 Task: Create a rule when a card is moved out of the board by anyone .
Action: Mouse moved to (857, 226)
Screenshot: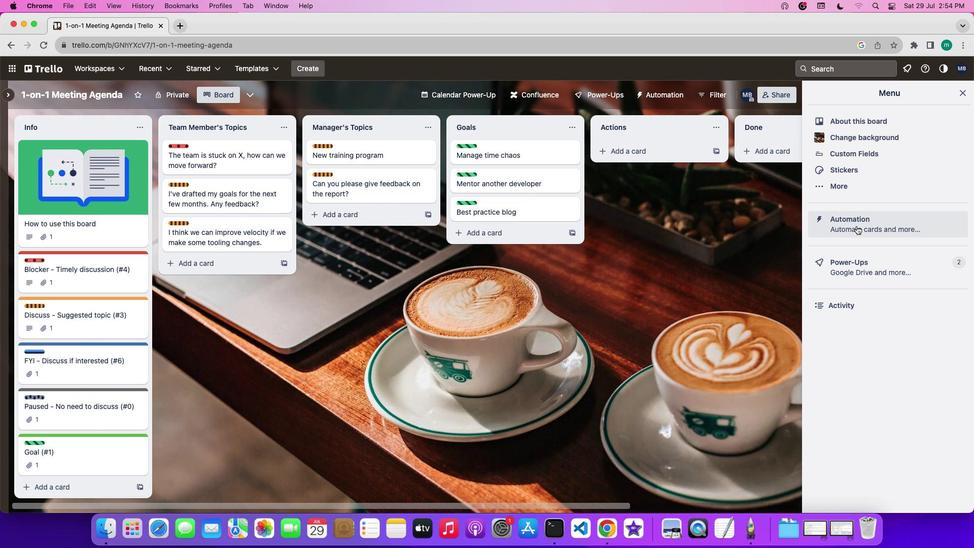 
Action: Mouse pressed left at (857, 226)
Screenshot: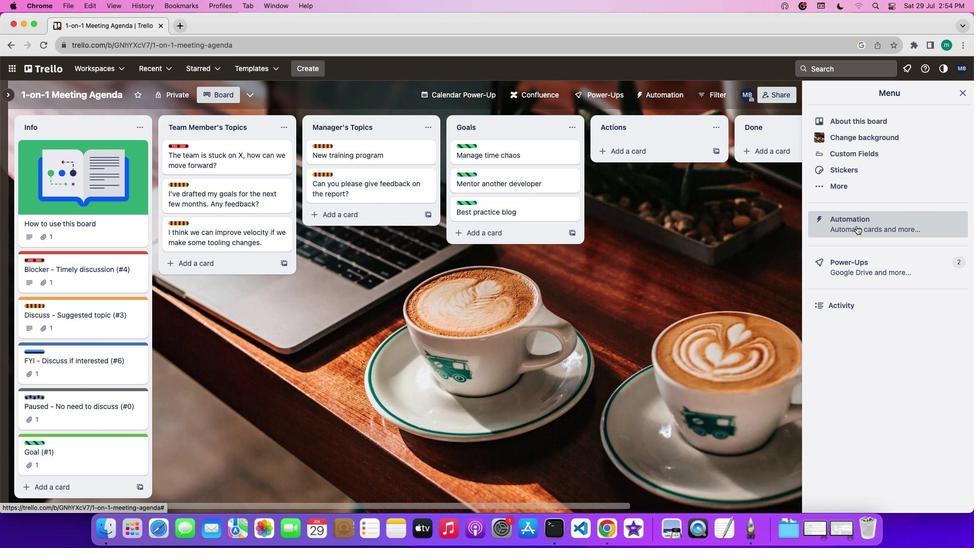 
Action: Mouse moved to (79, 178)
Screenshot: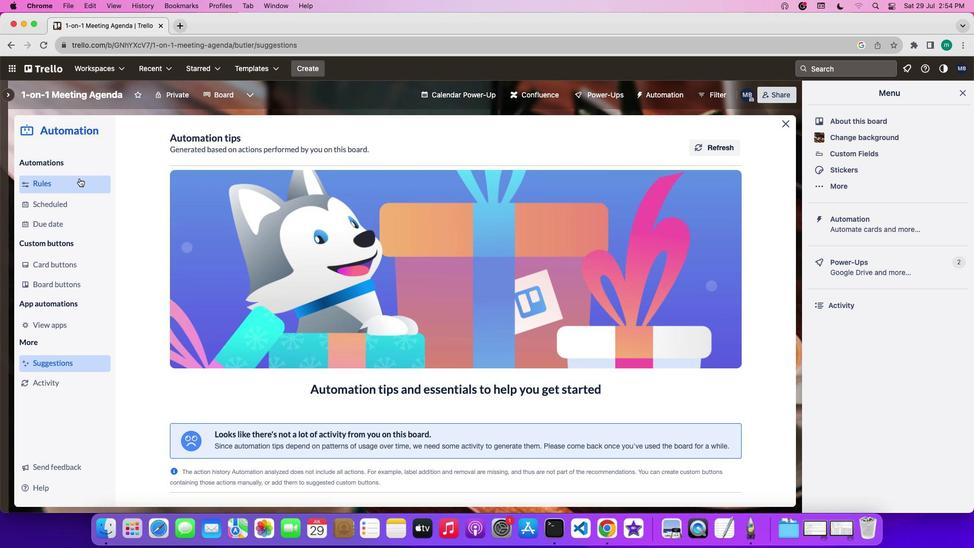 
Action: Mouse pressed left at (79, 178)
Screenshot: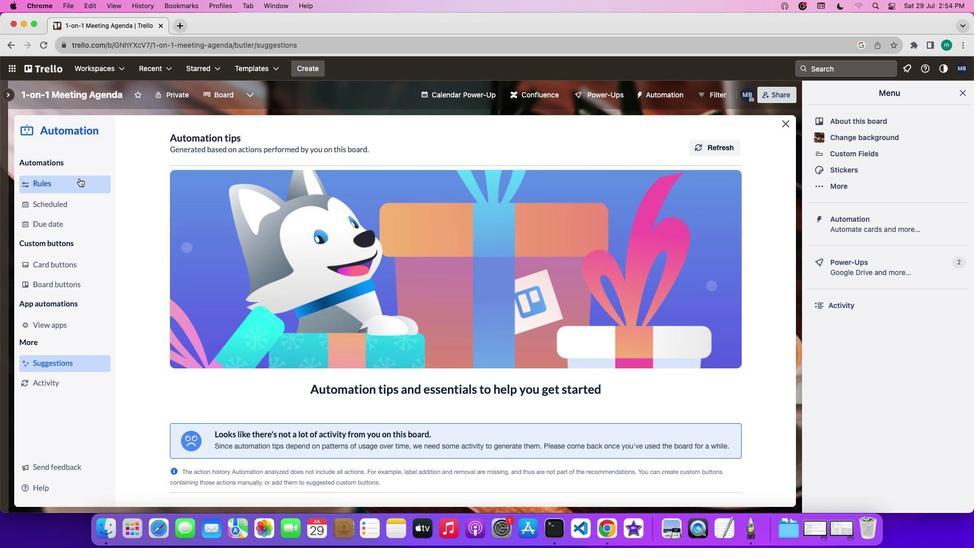 
Action: Mouse moved to (235, 362)
Screenshot: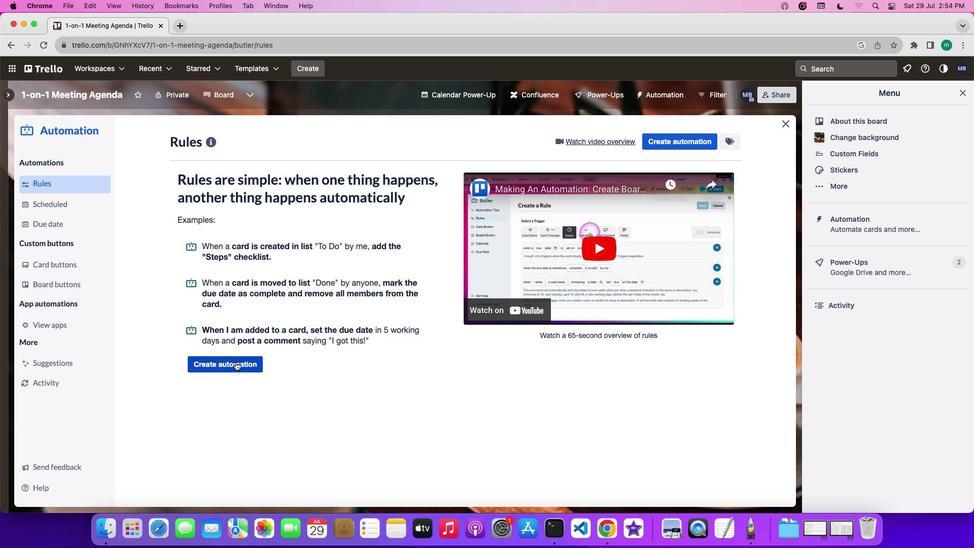 
Action: Mouse pressed left at (235, 362)
Screenshot: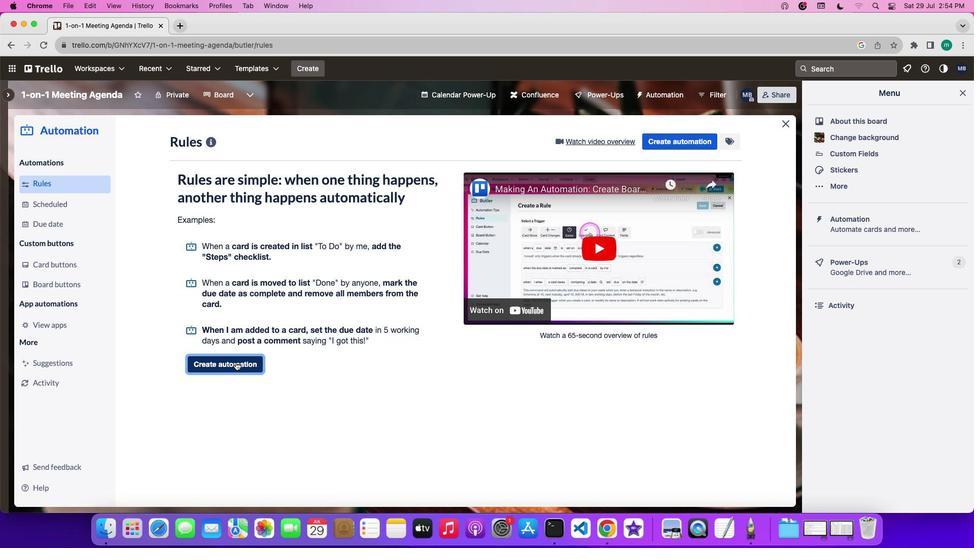 
Action: Mouse moved to (455, 239)
Screenshot: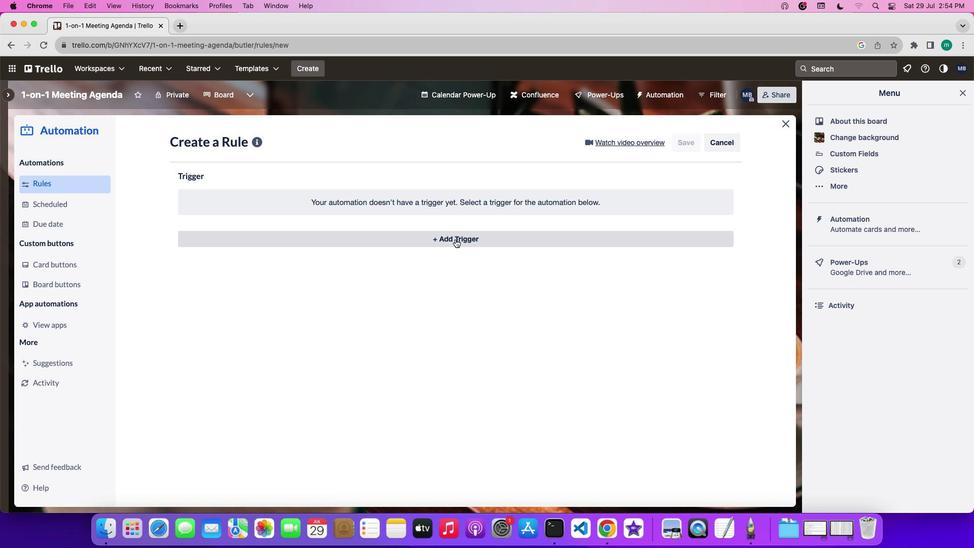 
Action: Mouse pressed left at (455, 239)
Screenshot: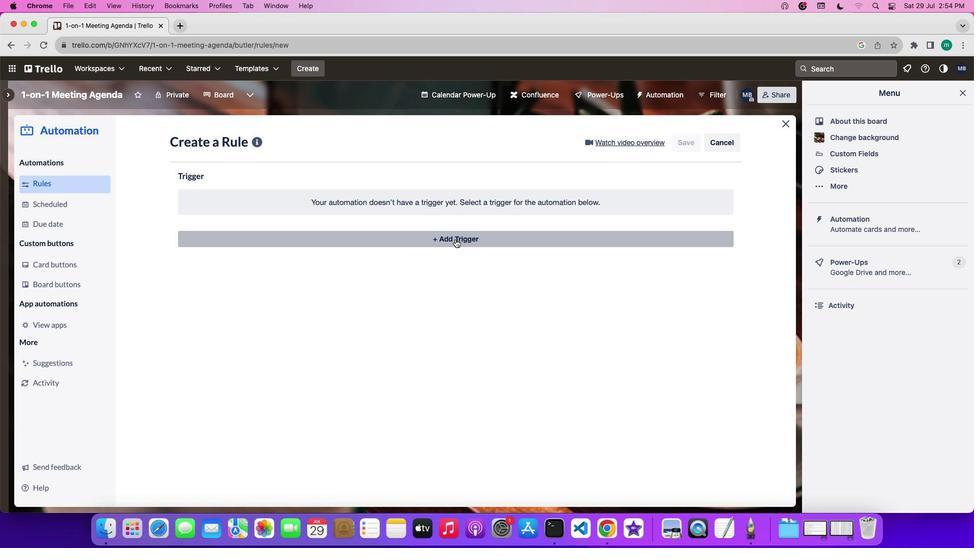 
Action: Mouse moved to (255, 315)
Screenshot: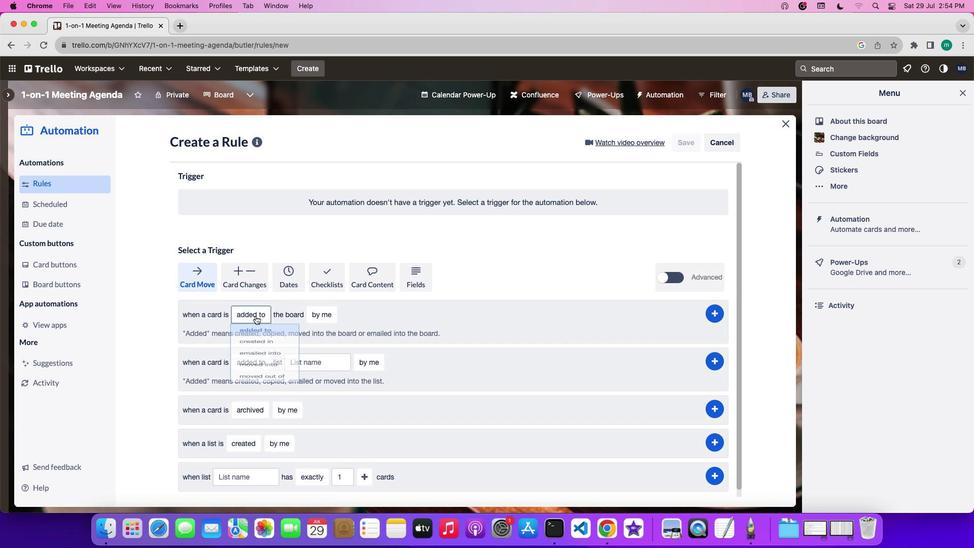 
Action: Mouse pressed left at (255, 315)
Screenshot: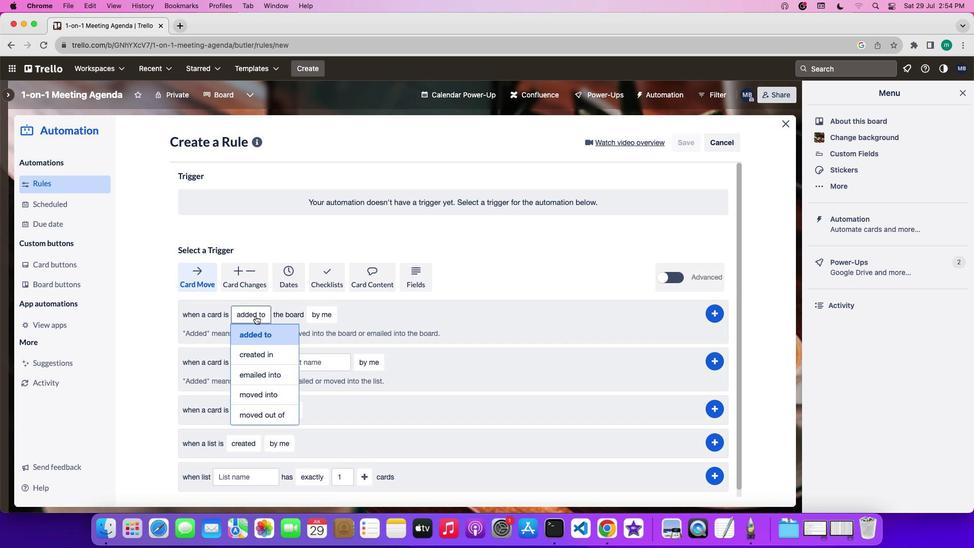 
Action: Mouse moved to (268, 412)
Screenshot: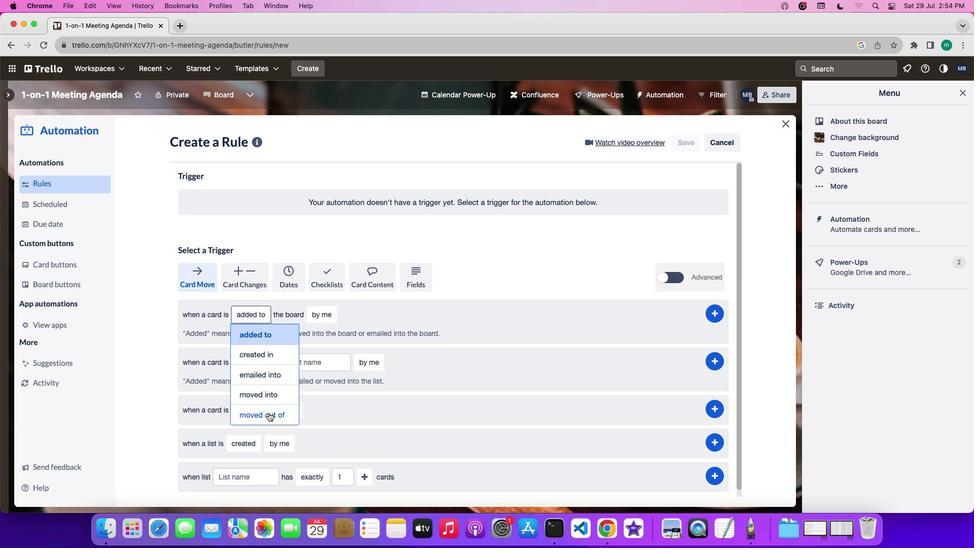 
Action: Mouse pressed left at (268, 412)
Screenshot: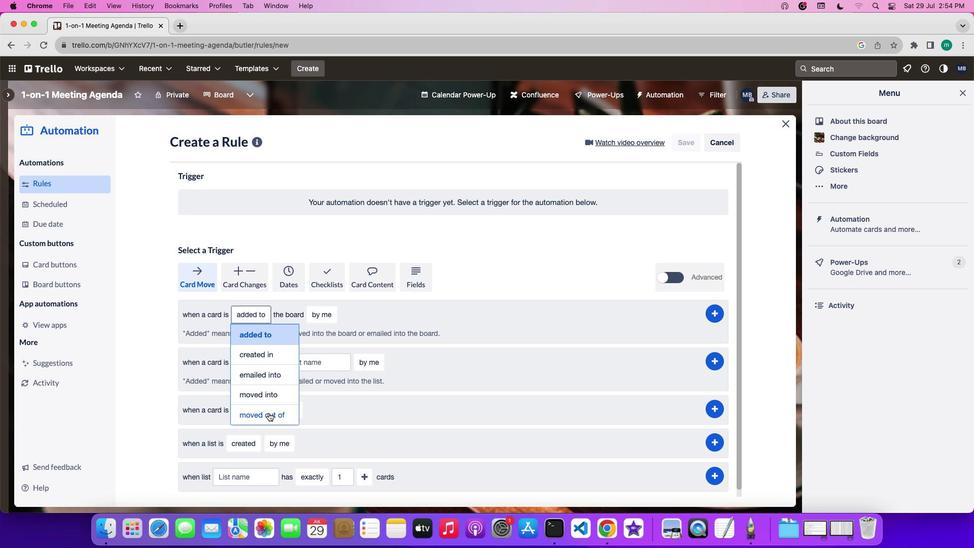 
Action: Mouse moved to (338, 315)
Screenshot: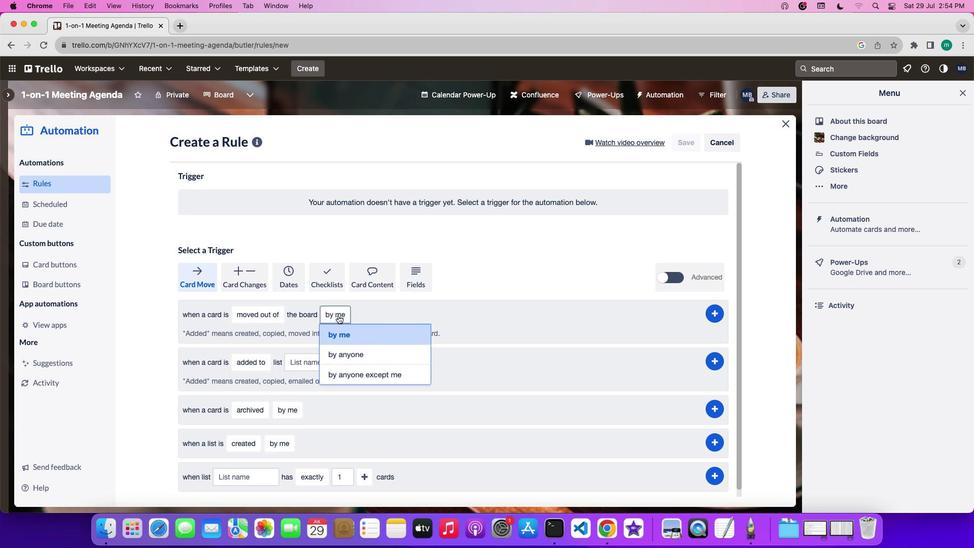 
Action: Mouse pressed left at (338, 315)
Screenshot: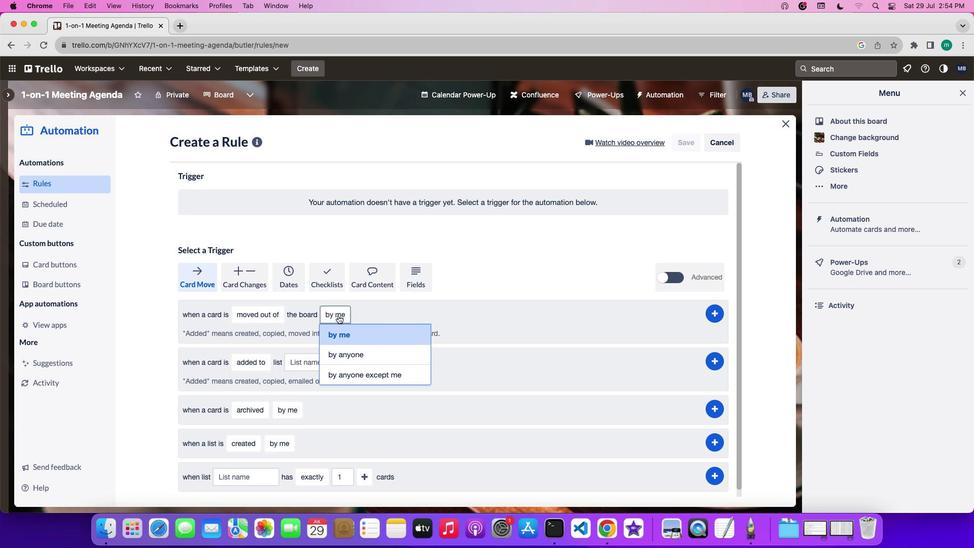 
Action: Mouse moved to (342, 351)
Screenshot: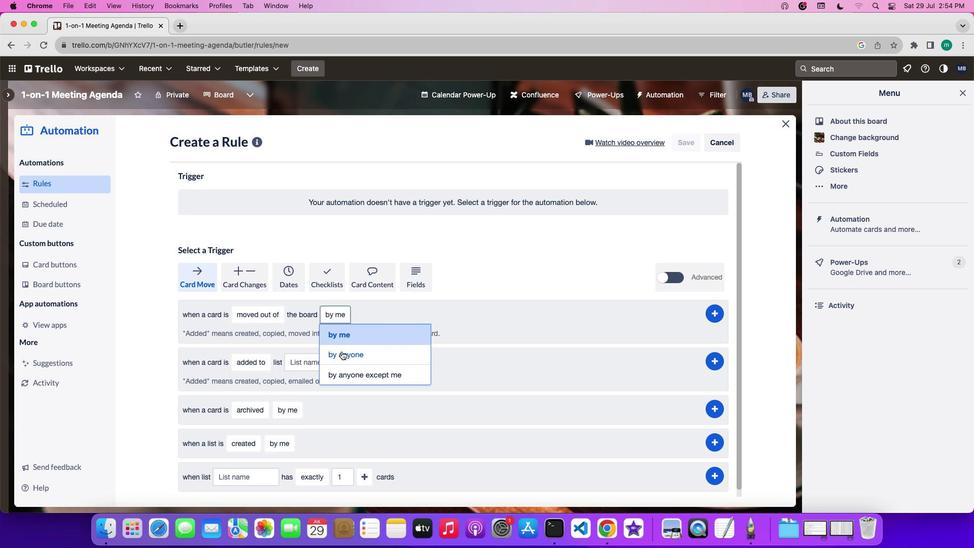 
Action: Mouse pressed left at (342, 351)
Screenshot: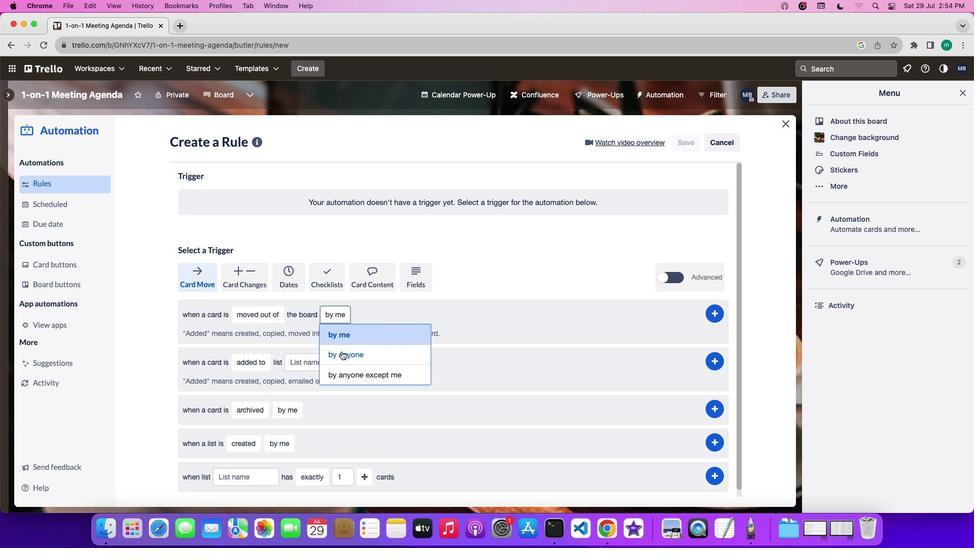 
Action: Mouse moved to (714, 313)
Screenshot: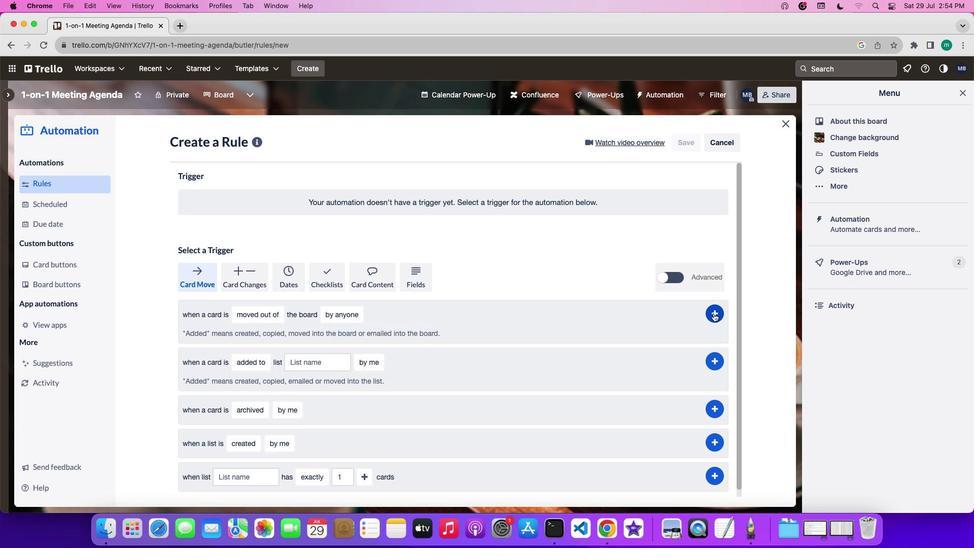
Action: Mouse pressed left at (714, 313)
Screenshot: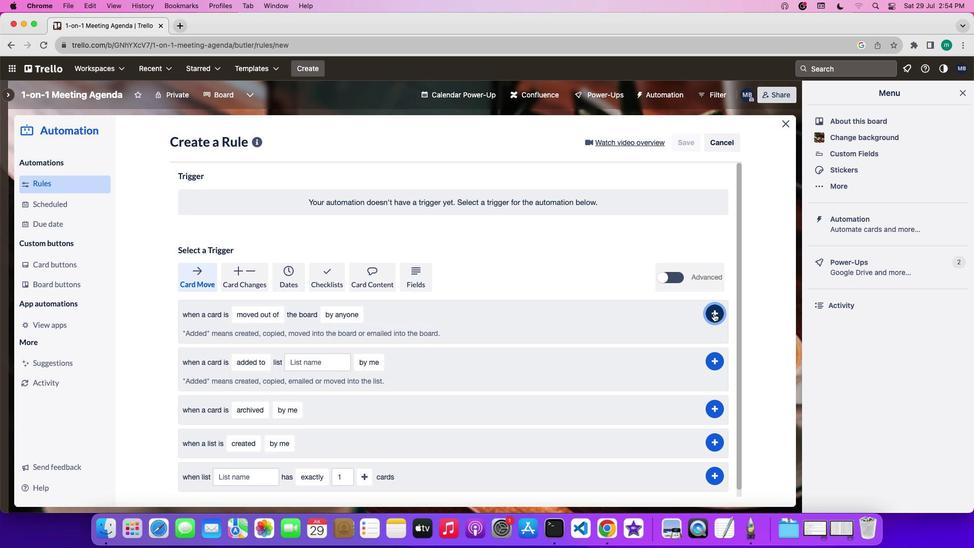 
Action: Mouse moved to (453, 246)
Screenshot: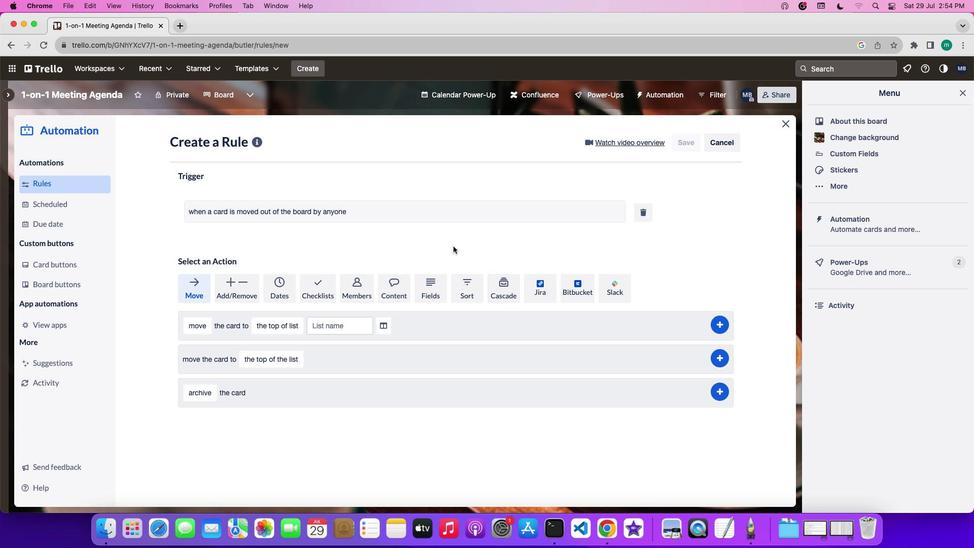
